 Task: Create a sub task System Test and UAT for the task  Integrate a new online platform for online music lessons in the project BeaconWorks , assign it to team member softage.4@softage.net and update the status of the sub task to  At Risk , set the priority of the sub task to Medium
Action: Mouse moved to (671, 375)
Screenshot: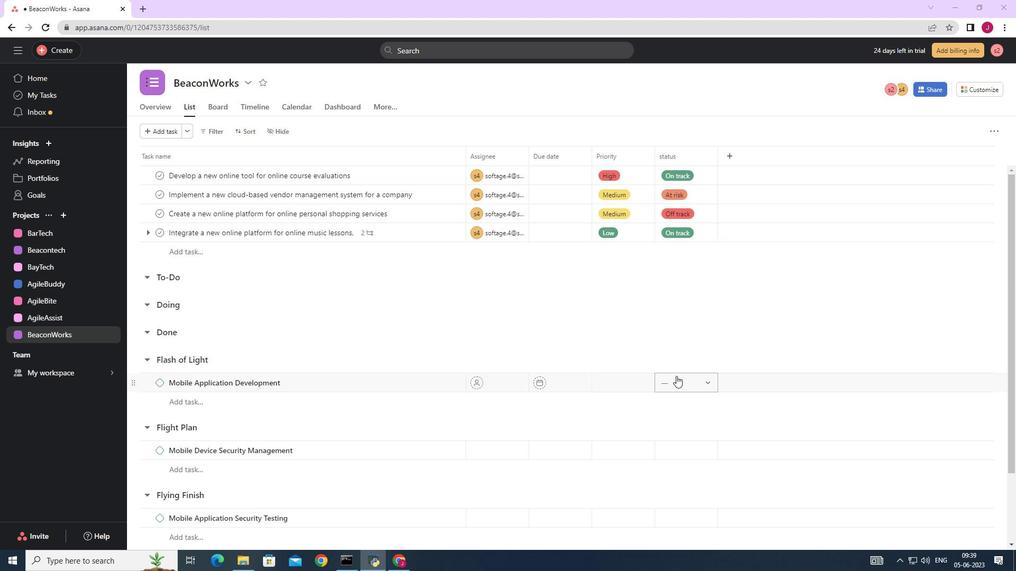 
Action: Mouse scrolled (671, 374) with delta (0, 0)
Screenshot: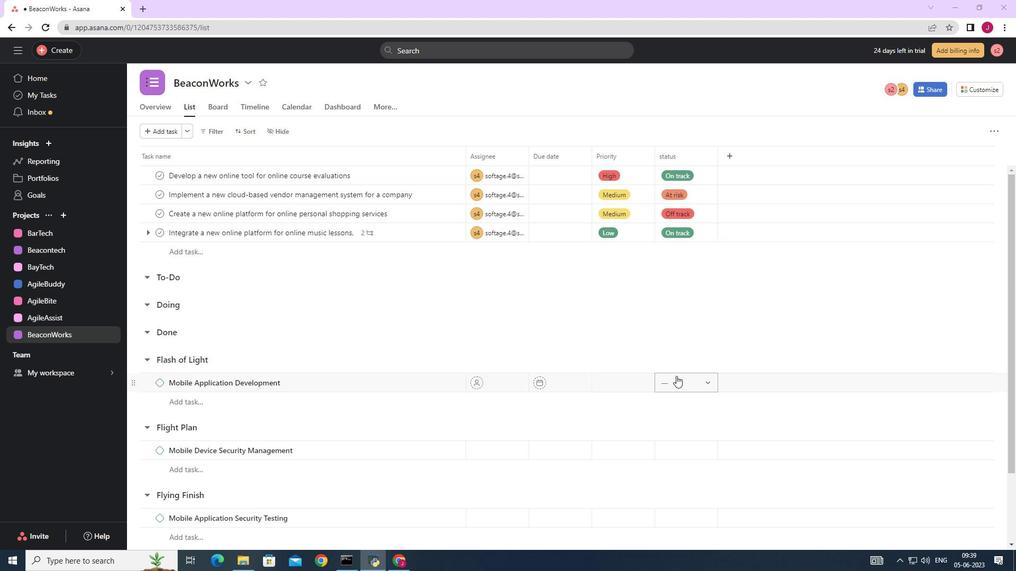 
Action: Mouse scrolled (671, 374) with delta (0, 0)
Screenshot: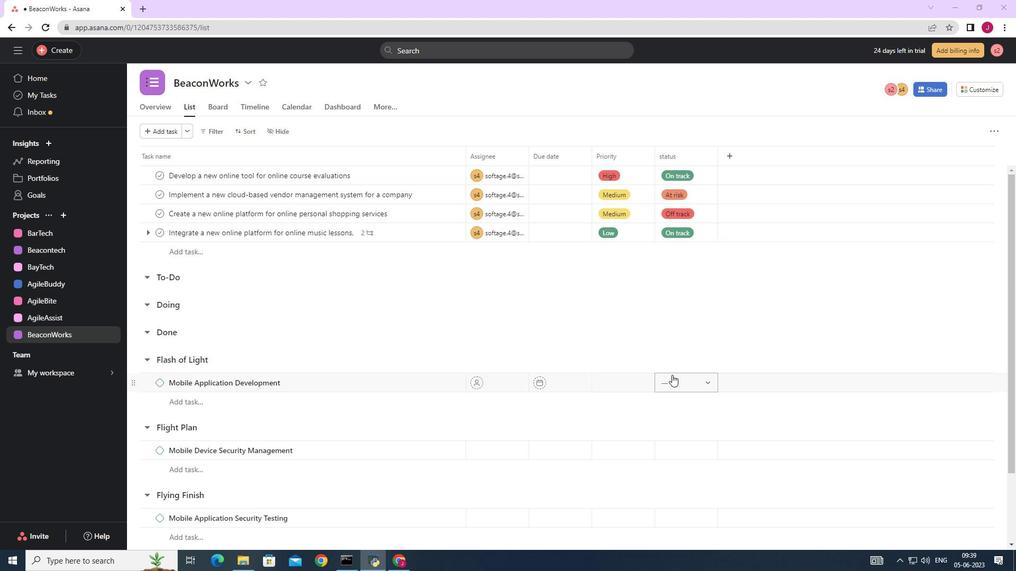 
Action: Mouse scrolled (671, 374) with delta (0, 0)
Screenshot: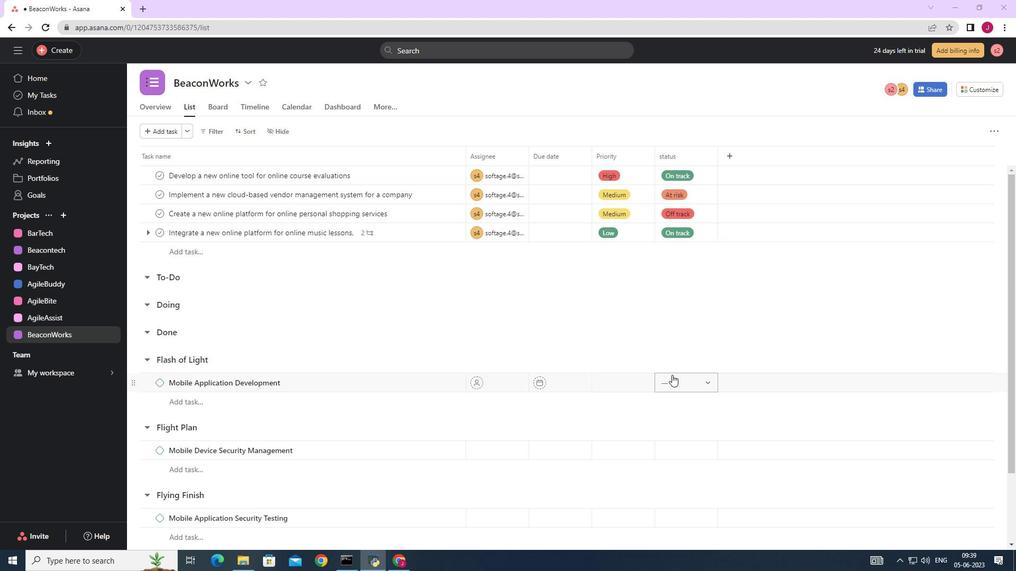 
Action: Mouse scrolled (671, 374) with delta (0, 0)
Screenshot: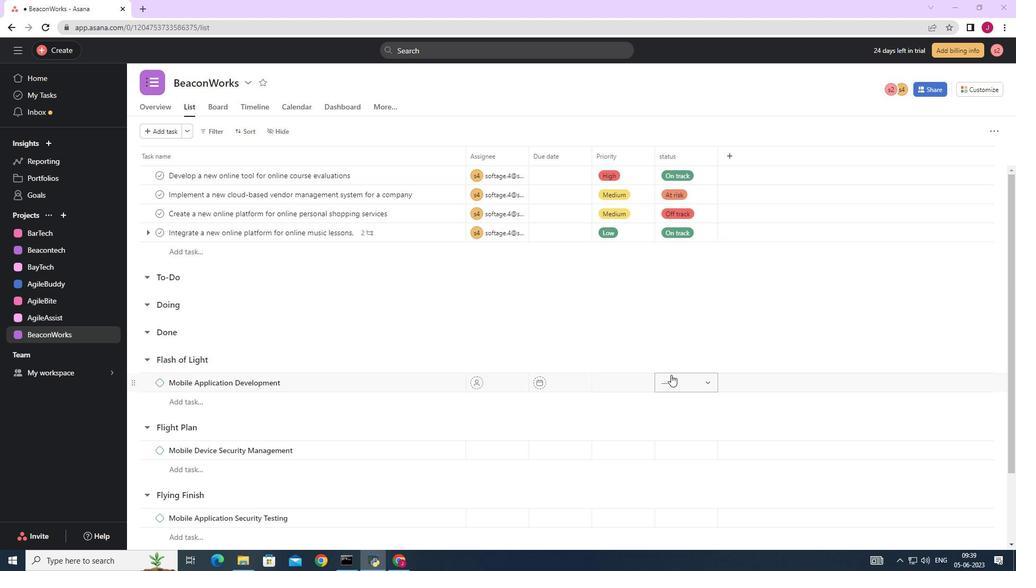 
Action: Mouse moved to (456, 348)
Screenshot: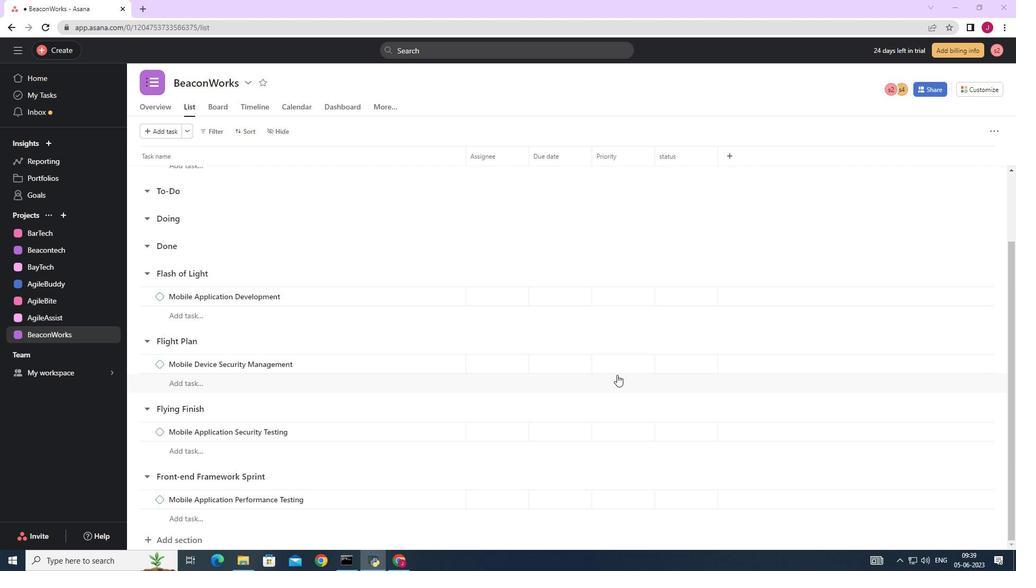 
Action: Mouse scrolled (603, 375) with delta (0, 0)
Screenshot: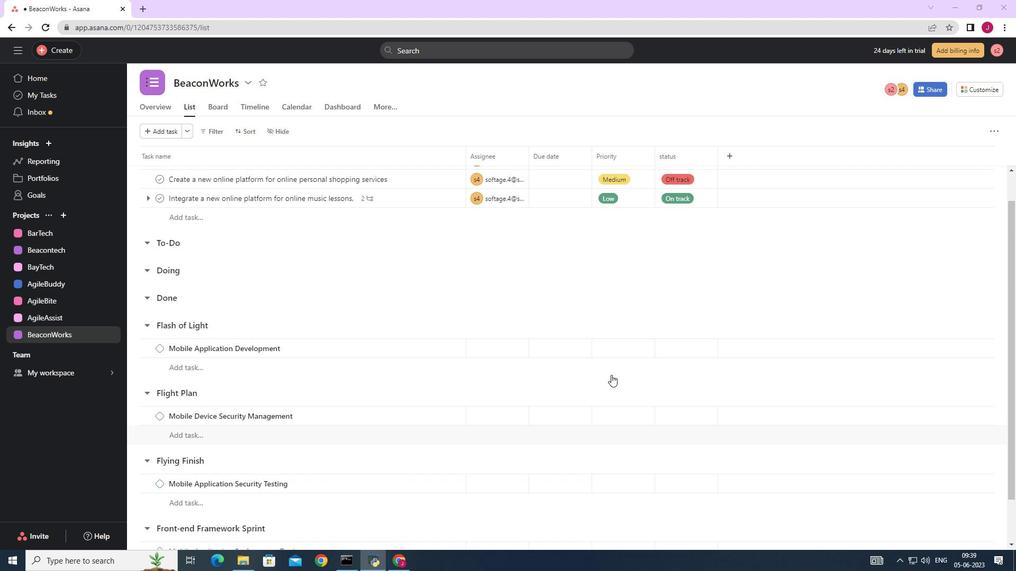 
Action: Mouse moved to (420, 319)
Screenshot: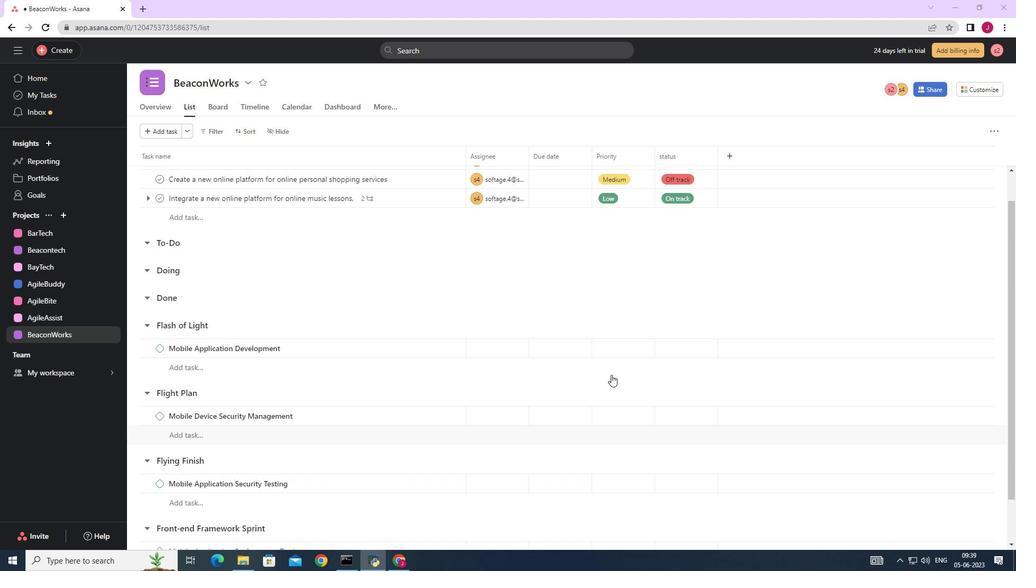
Action: Mouse scrolled (453, 346) with delta (0, 0)
Screenshot: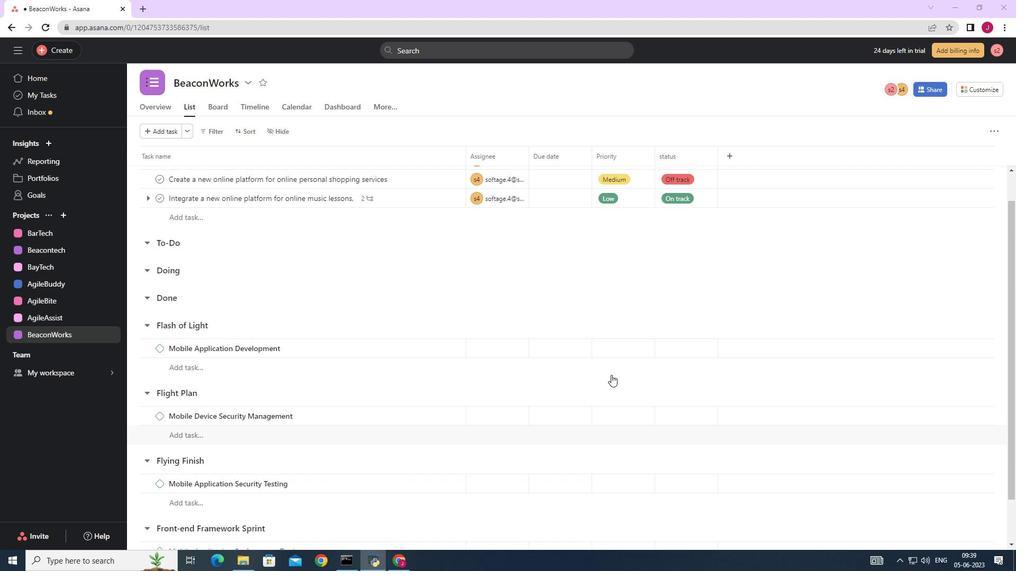 
Action: Mouse moved to (411, 315)
Screenshot: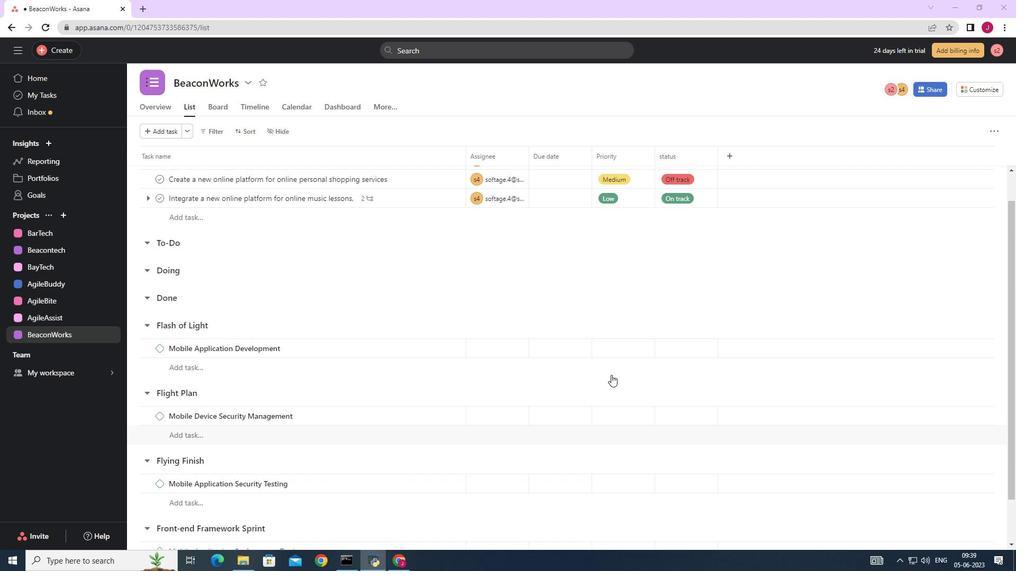 
Action: Mouse scrolled (453, 346) with delta (0, 0)
Screenshot: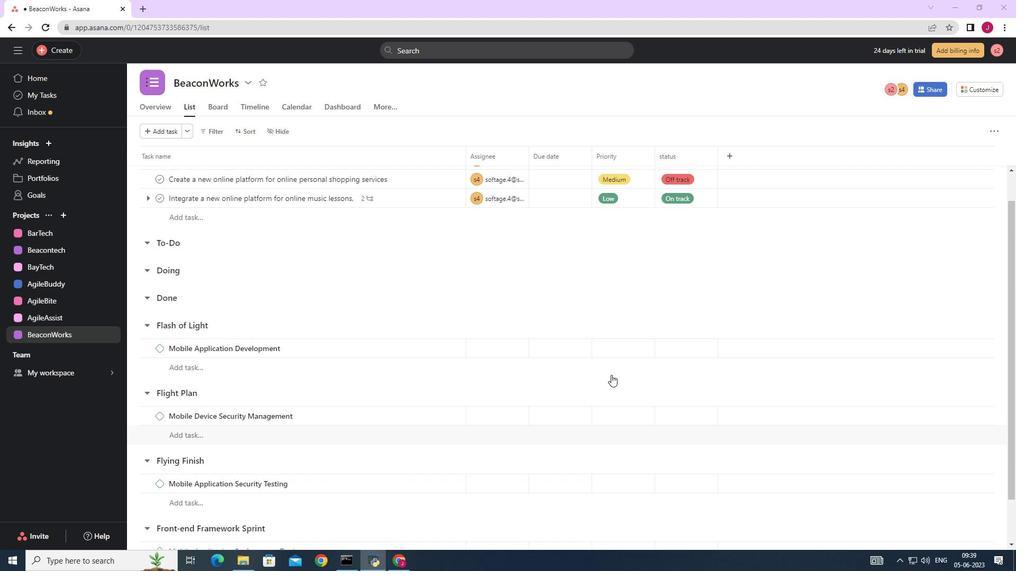 
Action: Mouse moved to (390, 302)
Screenshot: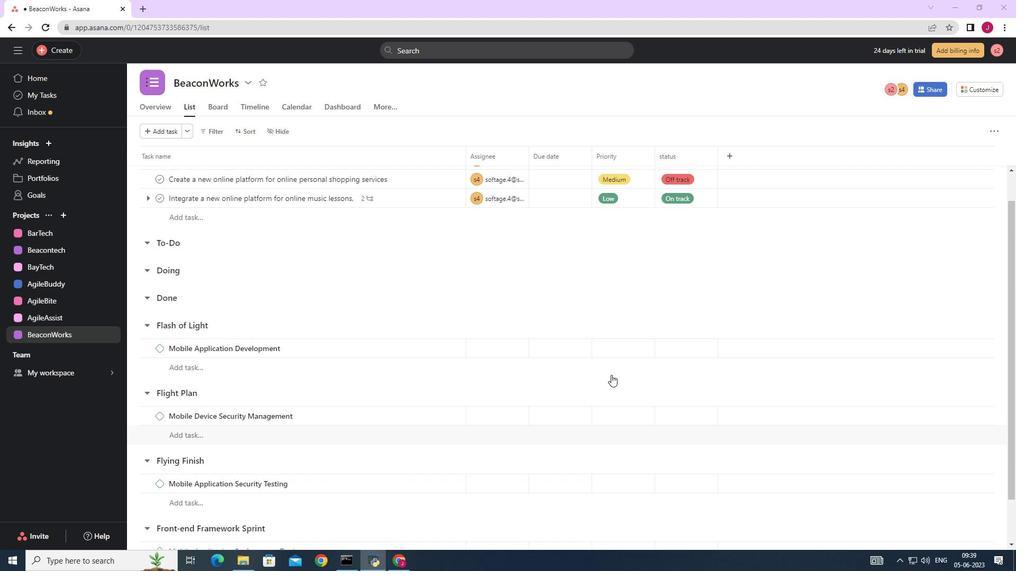
Action: Mouse scrolled (453, 346) with delta (0, 0)
Screenshot: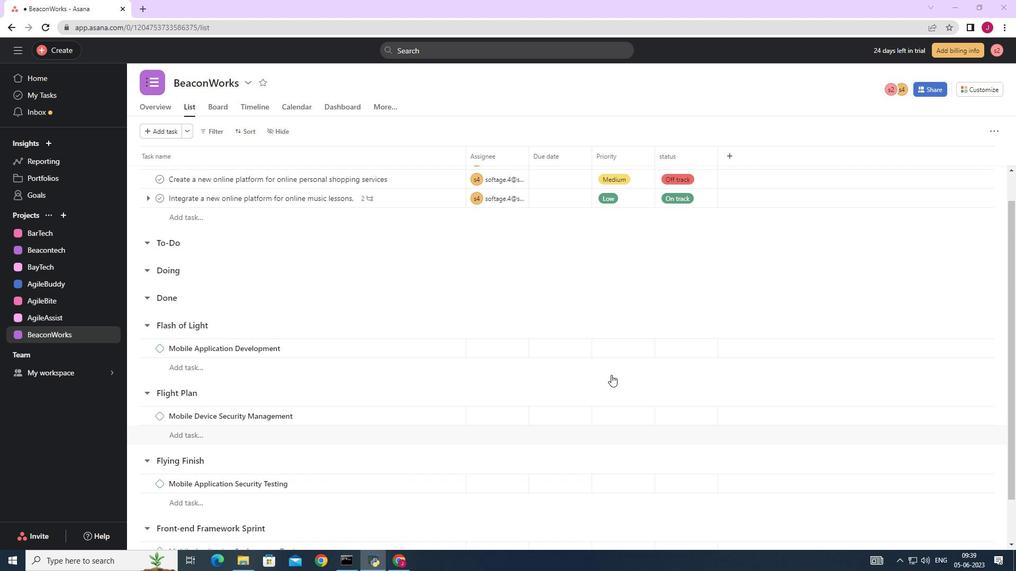 
Action: Mouse moved to (415, 238)
Screenshot: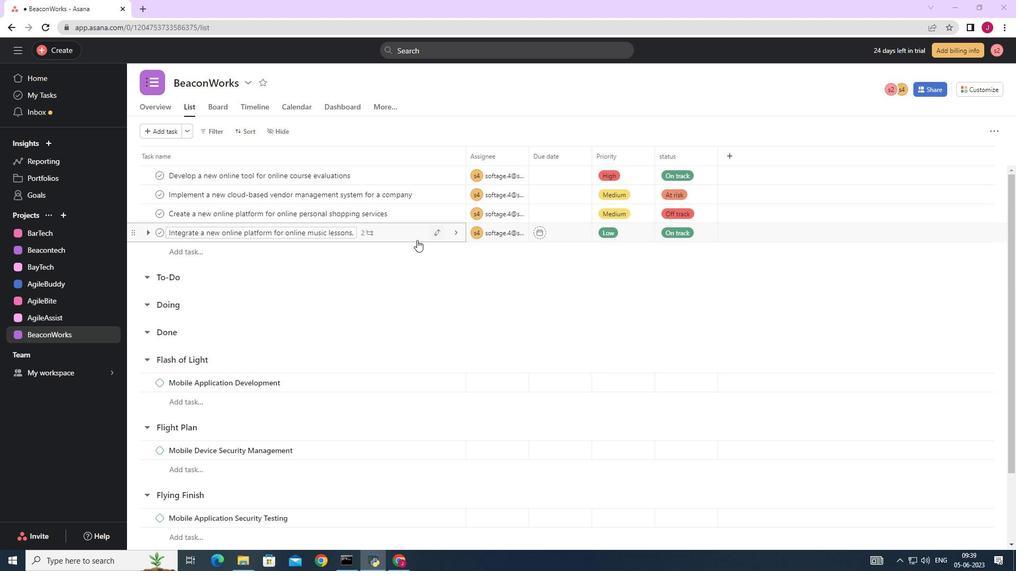 
Action: Mouse pressed left at (415, 238)
Screenshot: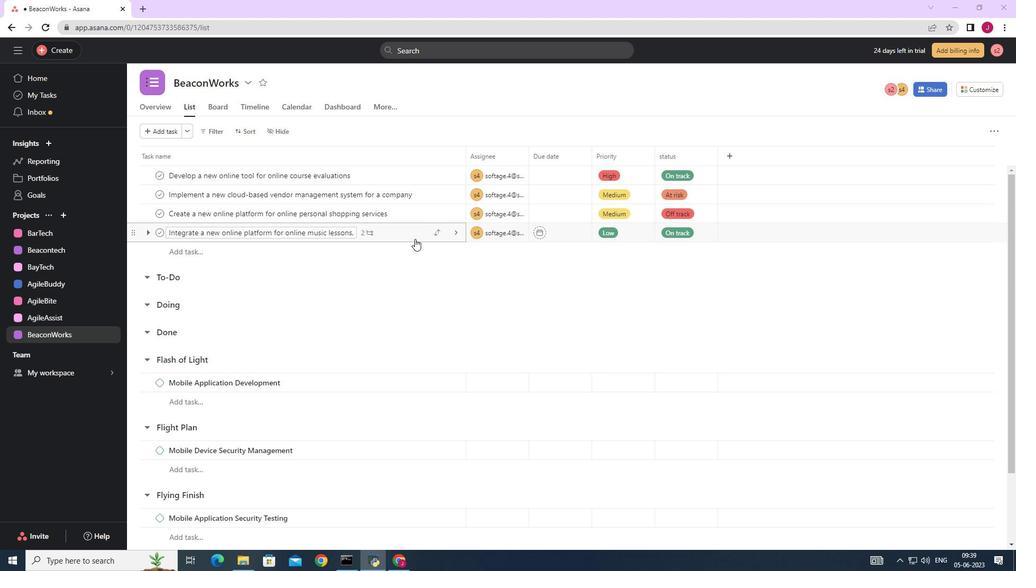 
Action: Mouse moved to (693, 365)
Screenshot: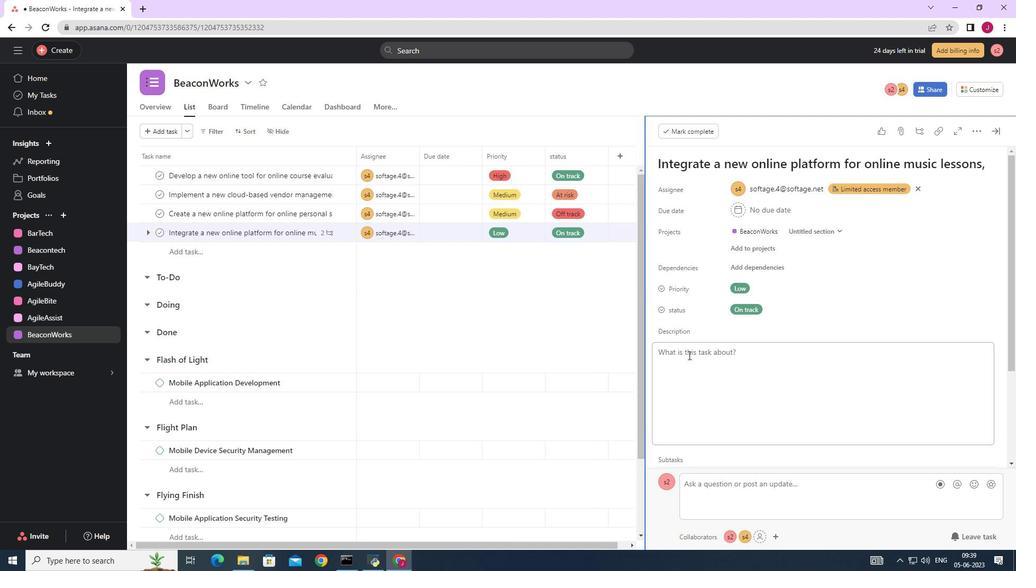 
Action: Mouse scrolled (693, 365) with delta (0, 0)
Screenshot: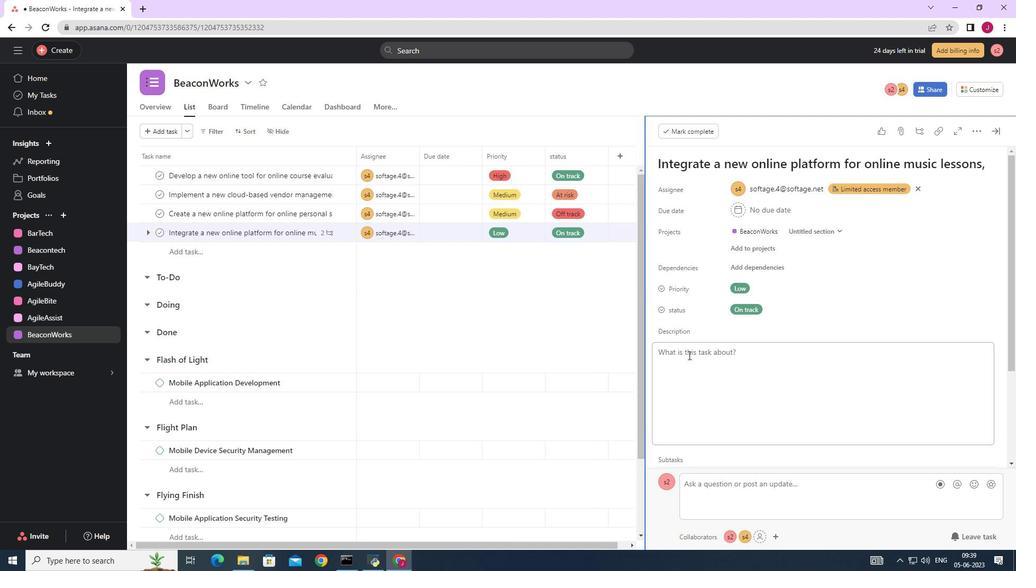 
Action: Mouse moved to (693, 367)
Screenshot: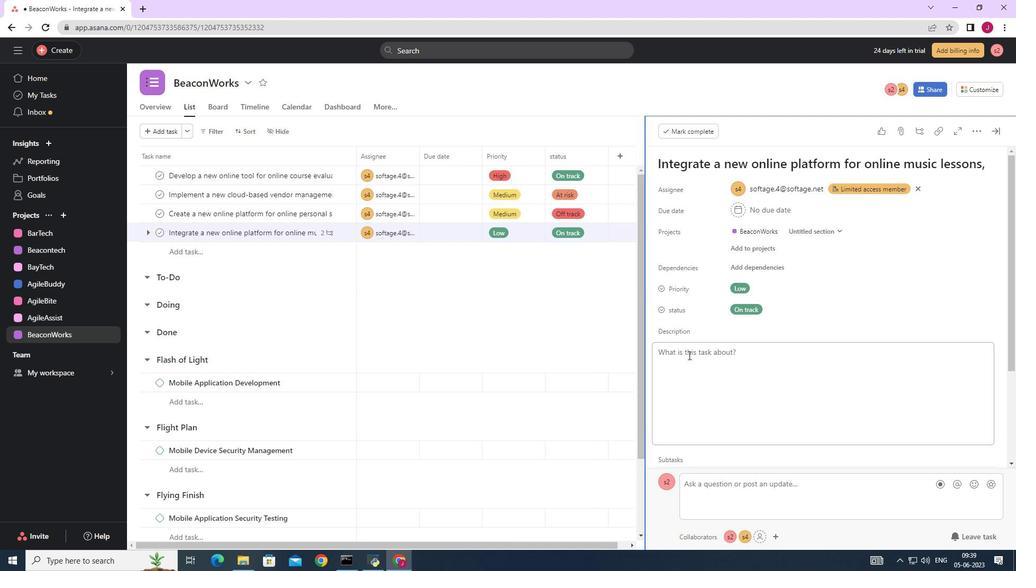 
Action: Mouse scrolled (693, 367) with delta (0, 0)
Screenshot: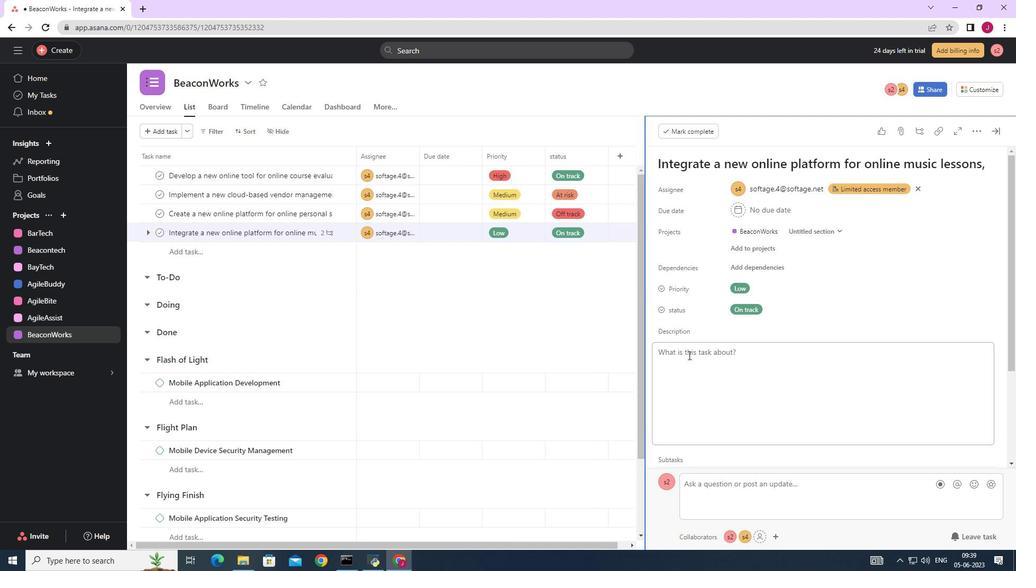 
Action: Mouse moved to (693, 370)
Screenshot: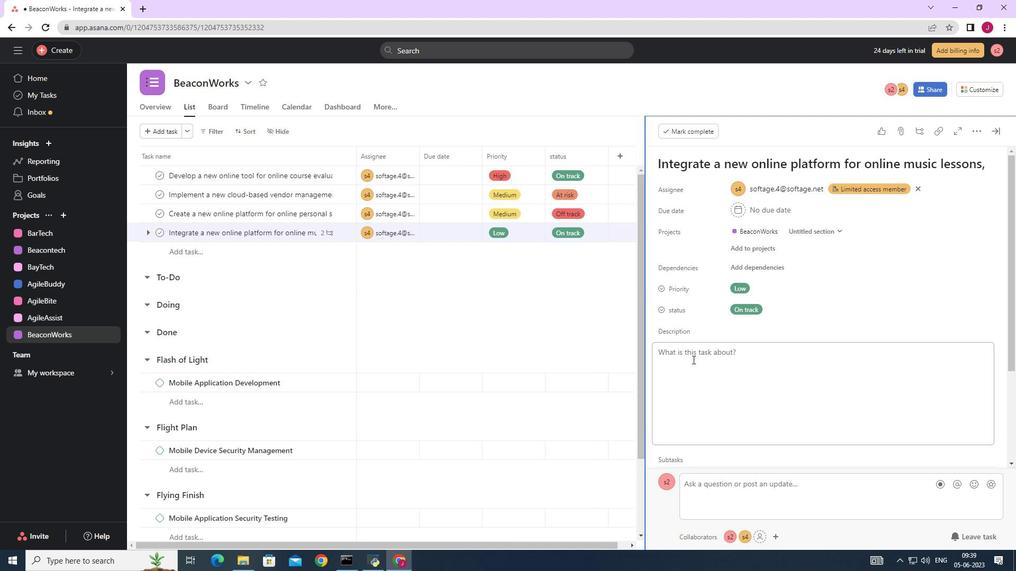 
Action: Mouse scrolled (693, 368) with delta (0, 0)
Screenshot: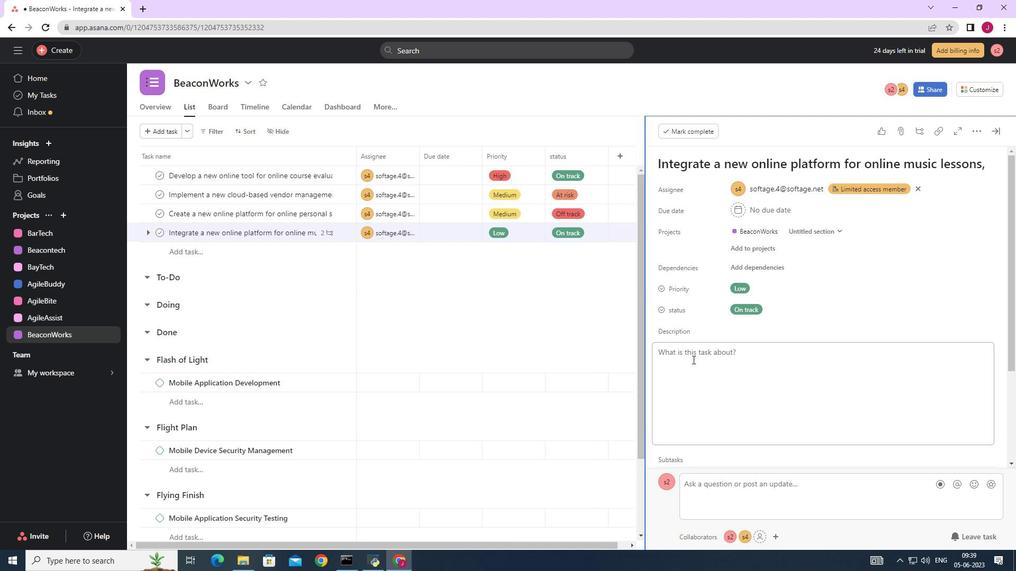 
Action: Mouse moved to (694, 371)
Screenshot: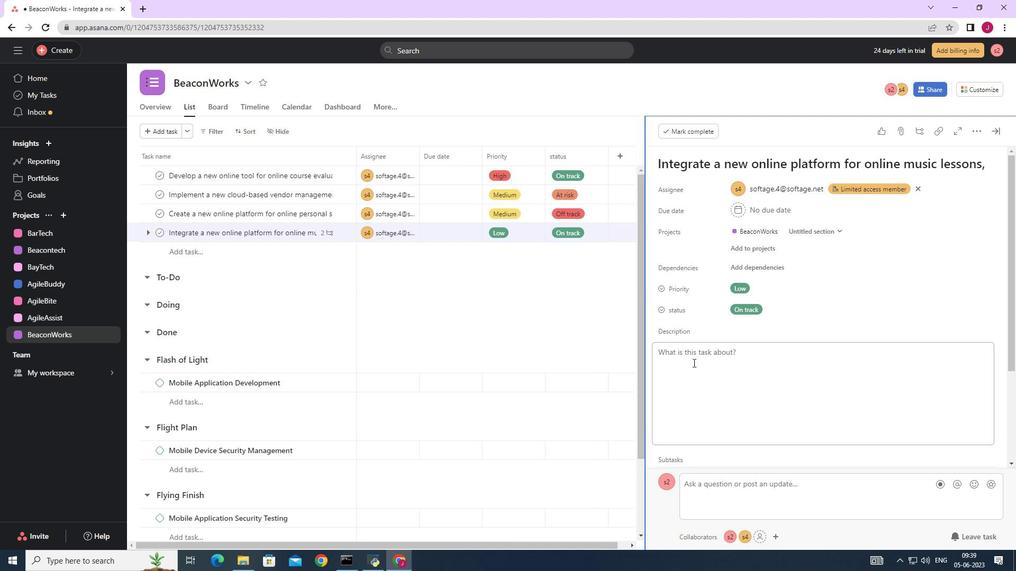 
Action: Mouse scrolled (694, 371) with delta (0, 0)
Screenshot: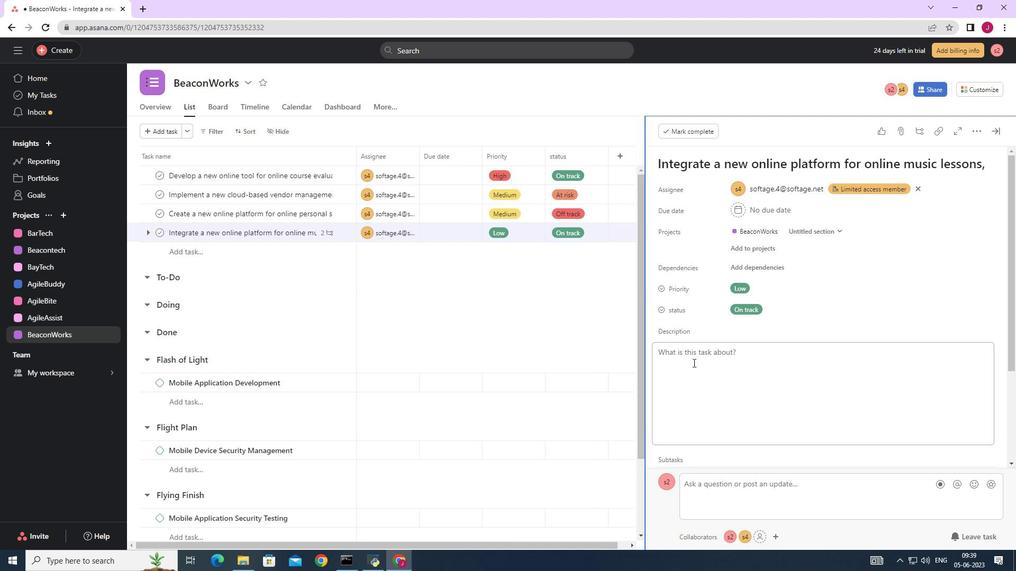 
Action: Mouse moved to (695, 382)
Screenshot: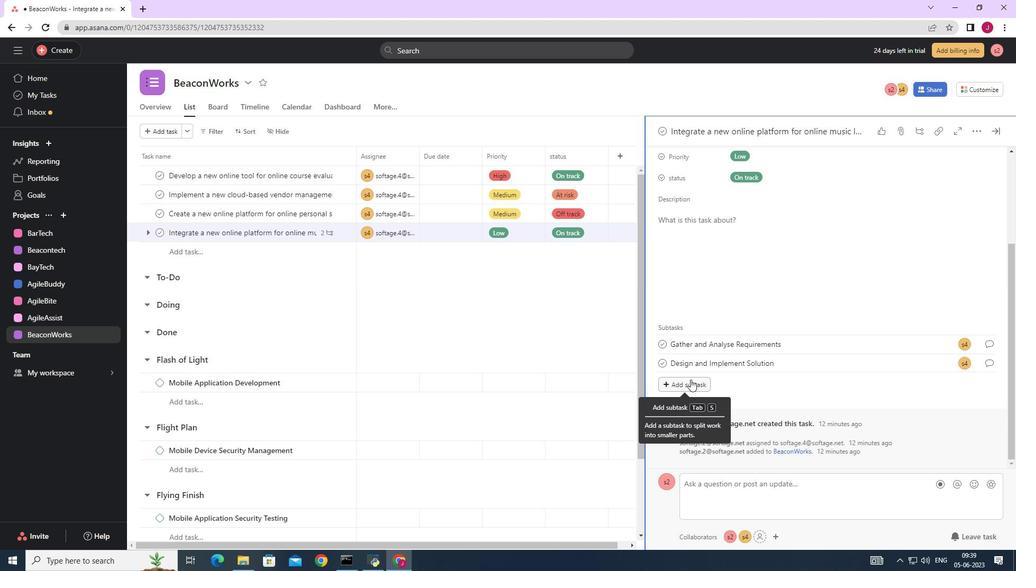 
Action: Mouse pressed left at (695, 382)
Screenshot: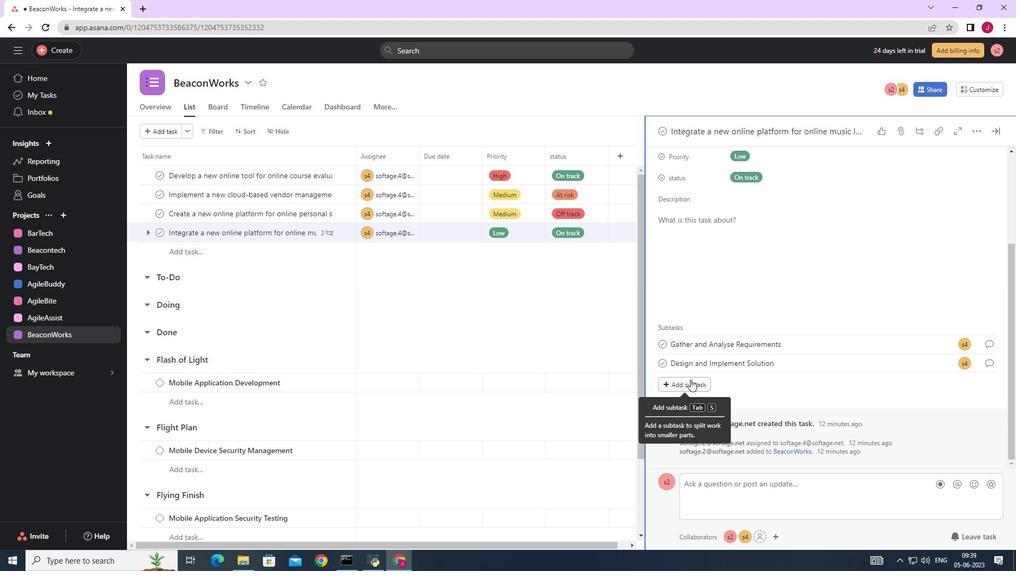
Action: Mouse moved to (697, 387)
Screenshot: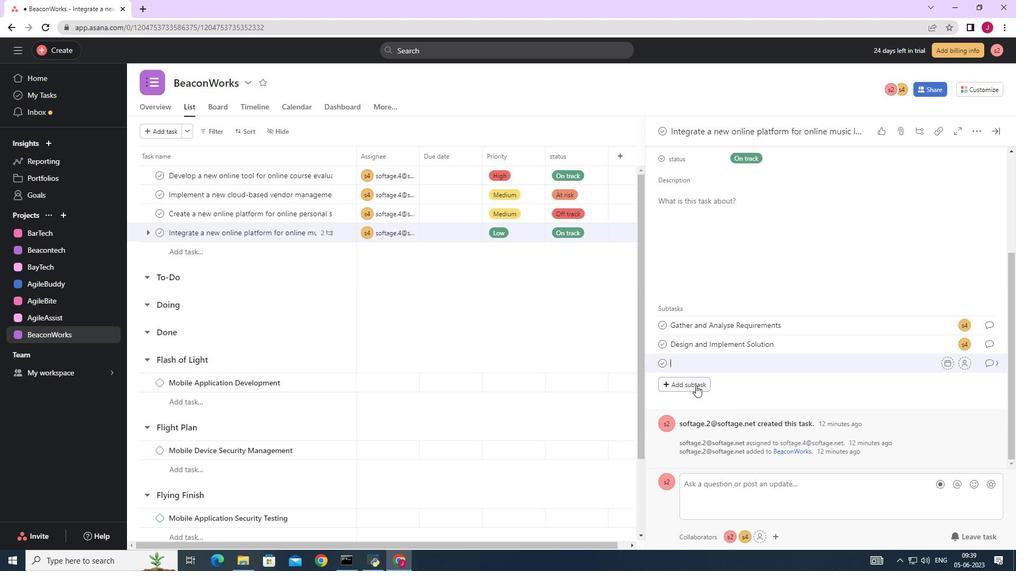 
Action: Key pressed <Key.caps_lock><Key.caps_lock><Key.caps_lock>S<Key.caps_lock>ystem<Key.space><Key.caps_lock>T<Key.caps_lock>est<Key.space>and<Key.space><Key.caps_lock>UAT
Screenshot: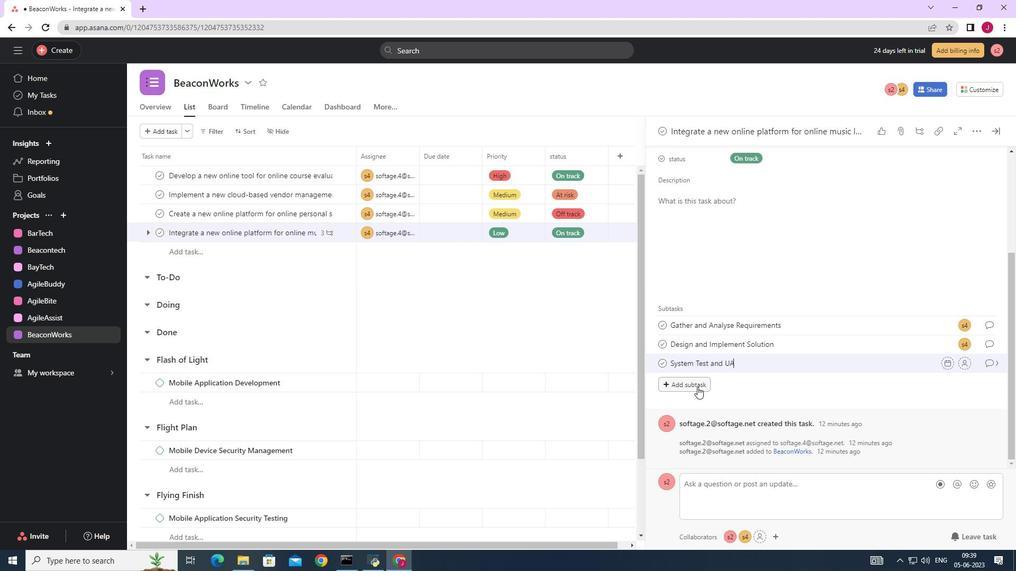 
Action: Mouse moved to (966, 365)
Screenshot: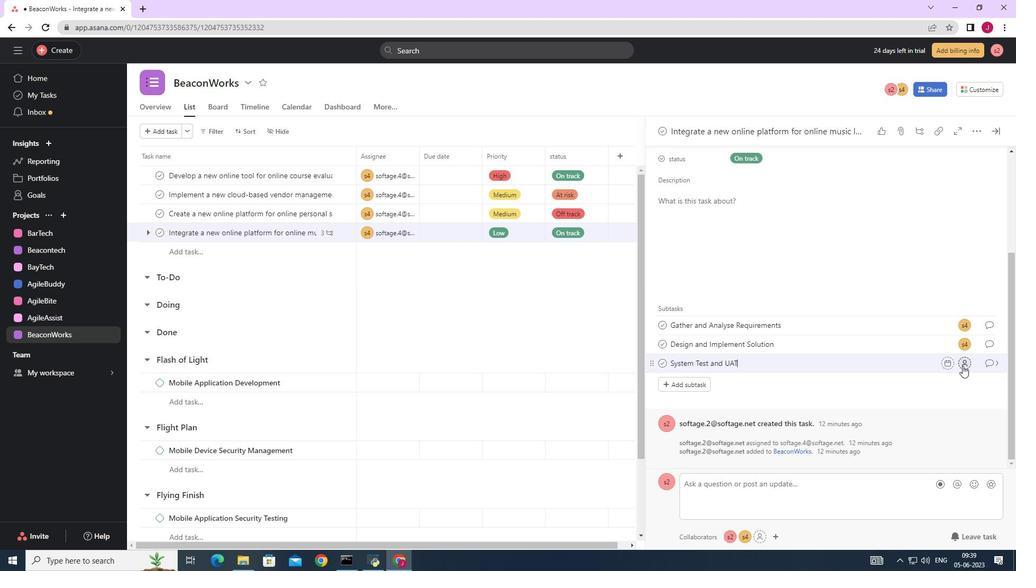 
Action: Mouse pressed left at (966, 365)
Screenshot: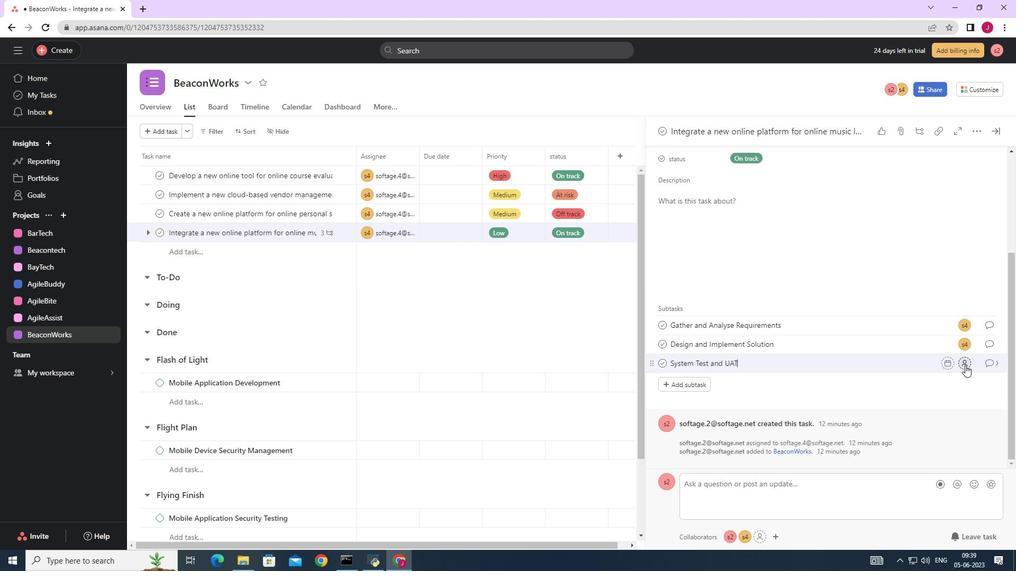 
Action: Mouse moved to (931, 370)
Screenshot: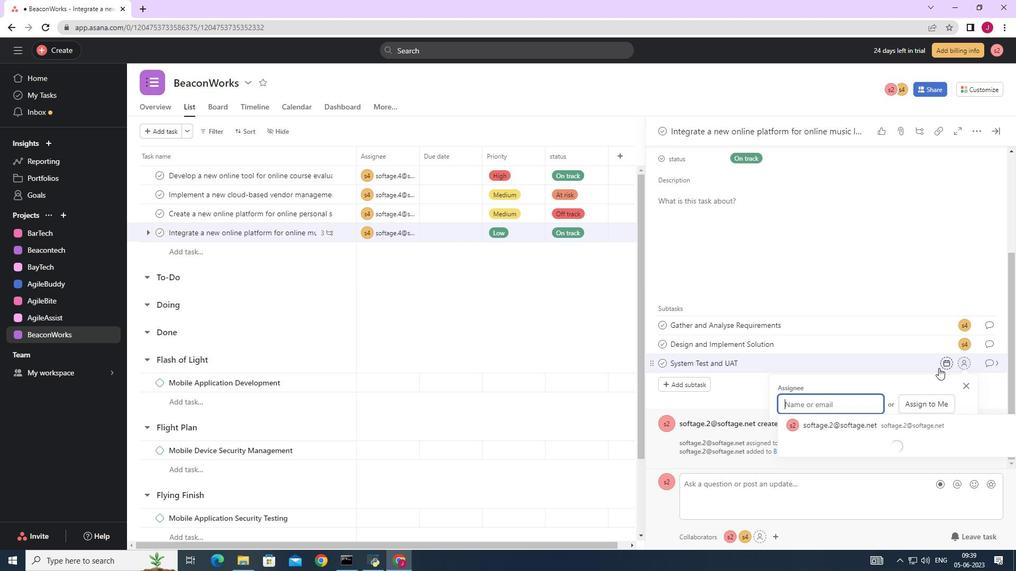 
Action: Key pressed SOFTAGE.4
Screenshot: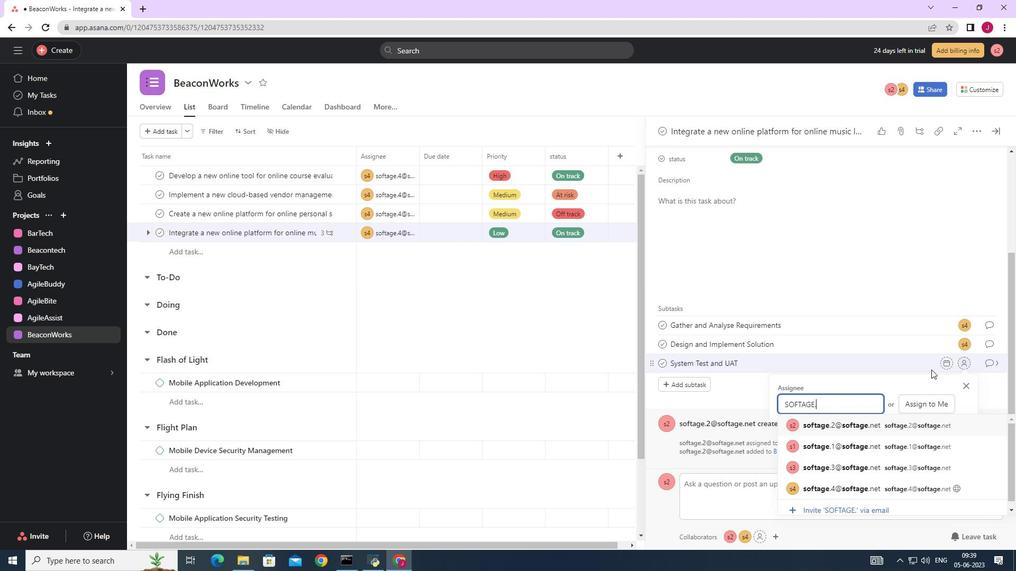 
Action: Mouse moved to (839, 421)
Screenshot: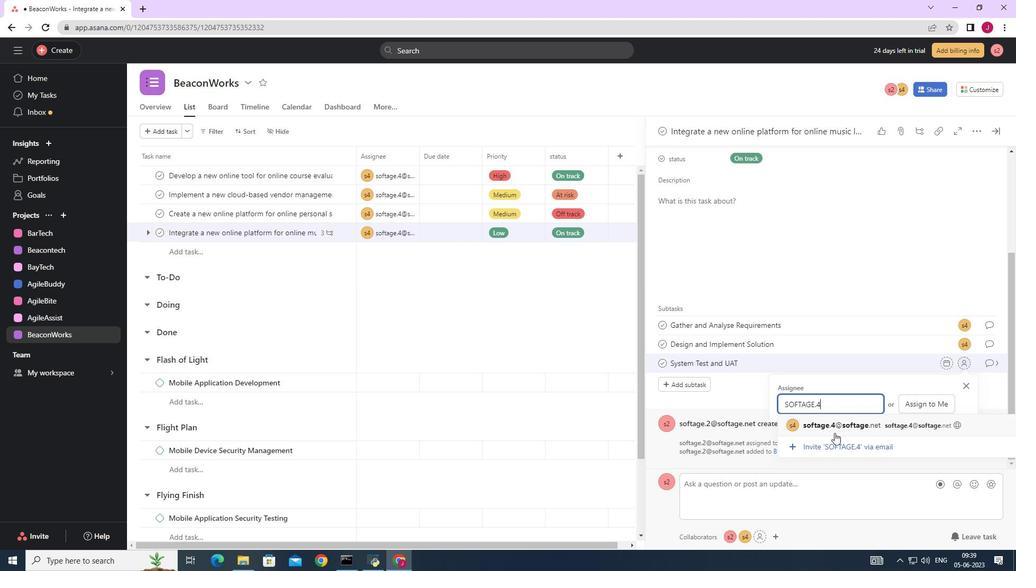 
Action: Mouse pressed left at (839, 421)
Screenshot: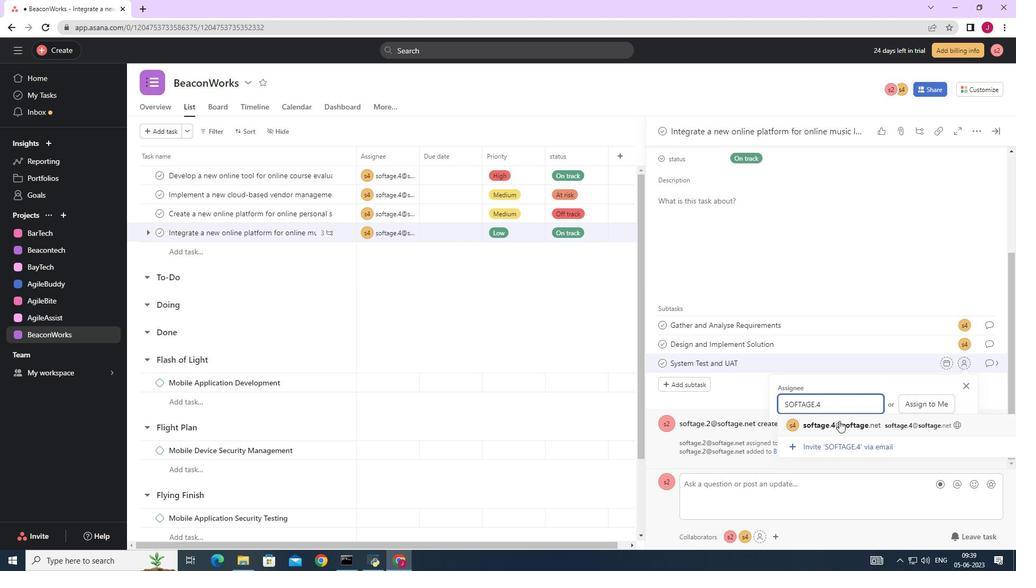 
Action: Mouse moved to (990, 363)
Screenshot: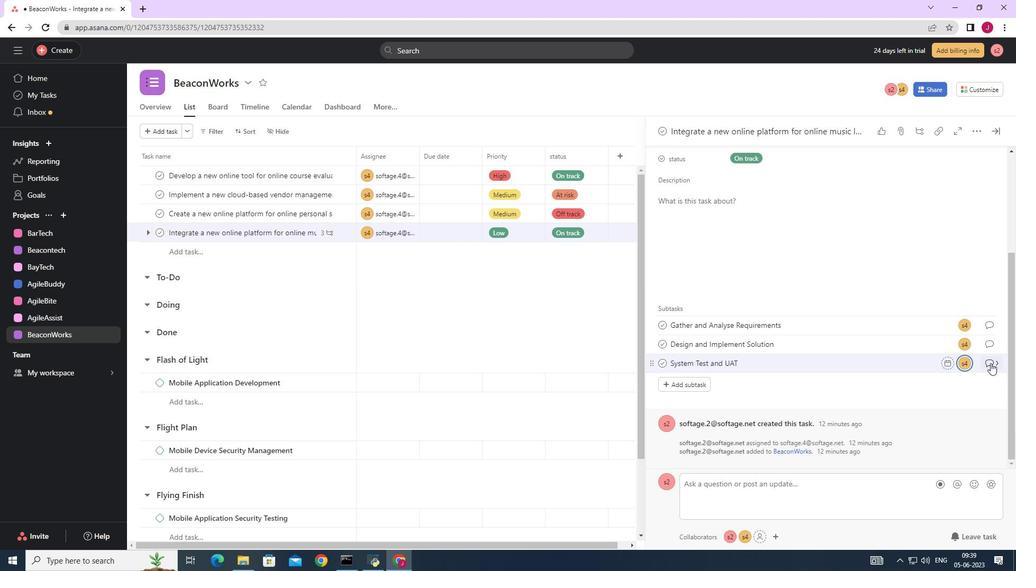 
Action: Mouse pressed left at (990, 363)
Screenshot: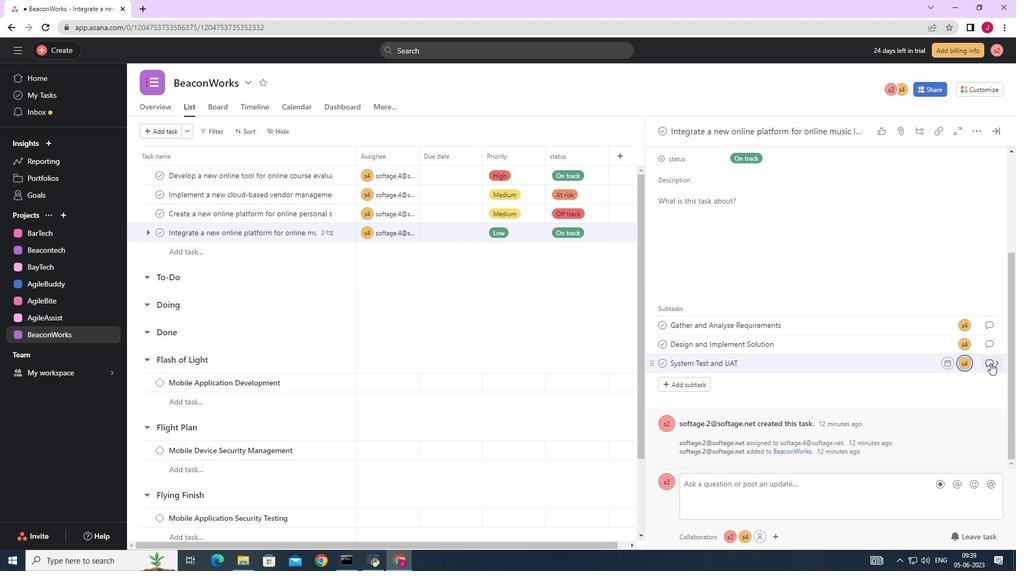 
Action: Mouse moved to (711, 280)
Screenshot: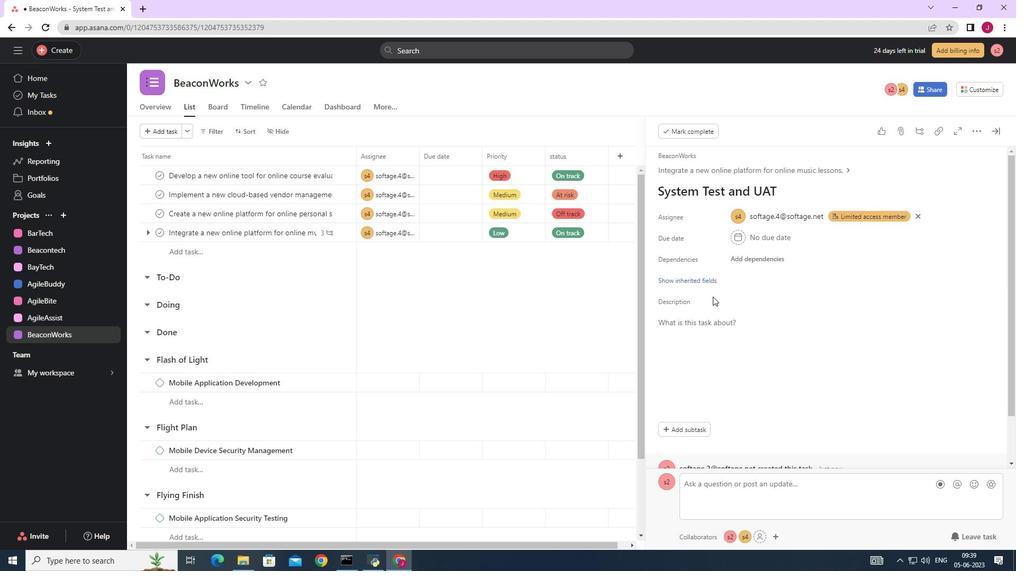 
Action: Mouse pressed left at (711, 280)
Screenshot: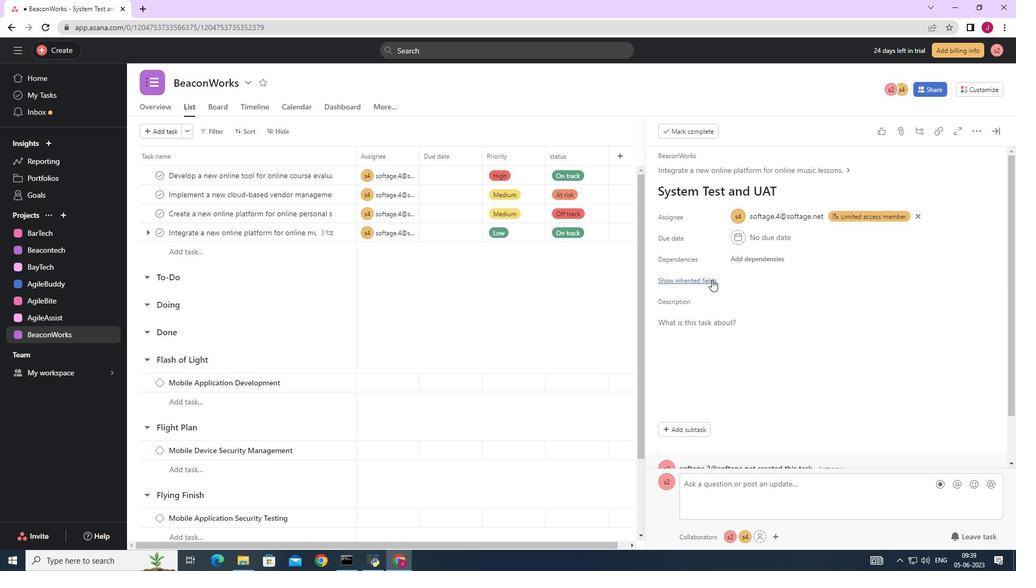 
Action: Mouse moved to (737, 305)
Screenshot: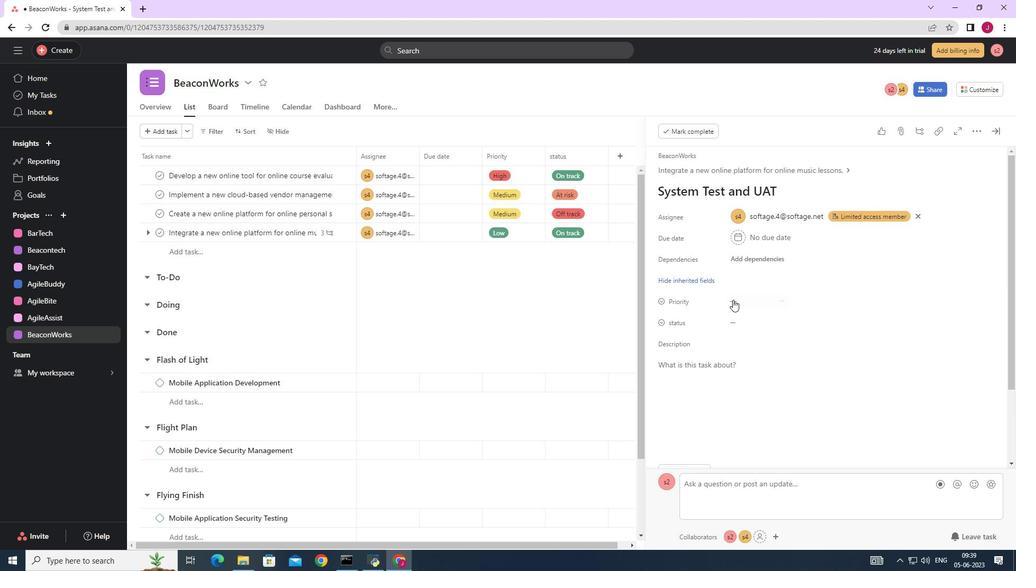 
Action: Mouse pressed left at (737, 305)
Screenshot: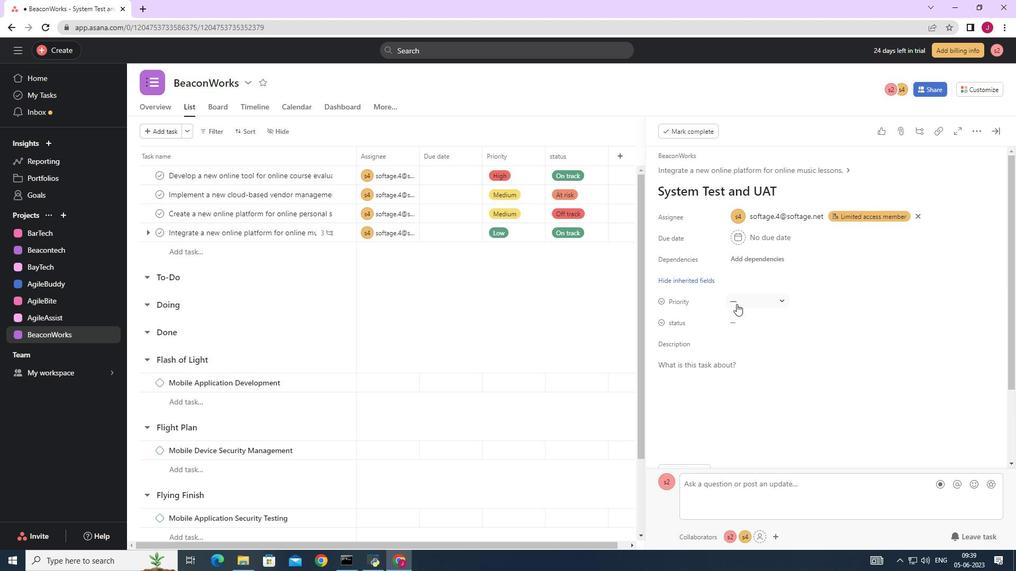 
Action: Mouse moved to (762, 355)
Screenshot: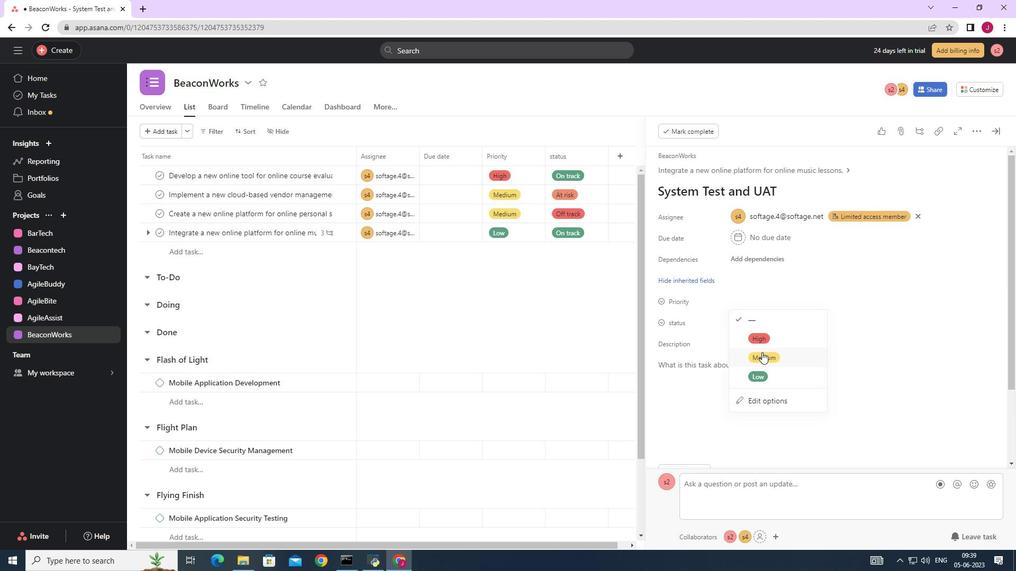 
Action: Mouse pressed left at (762, 355)
Screenshot: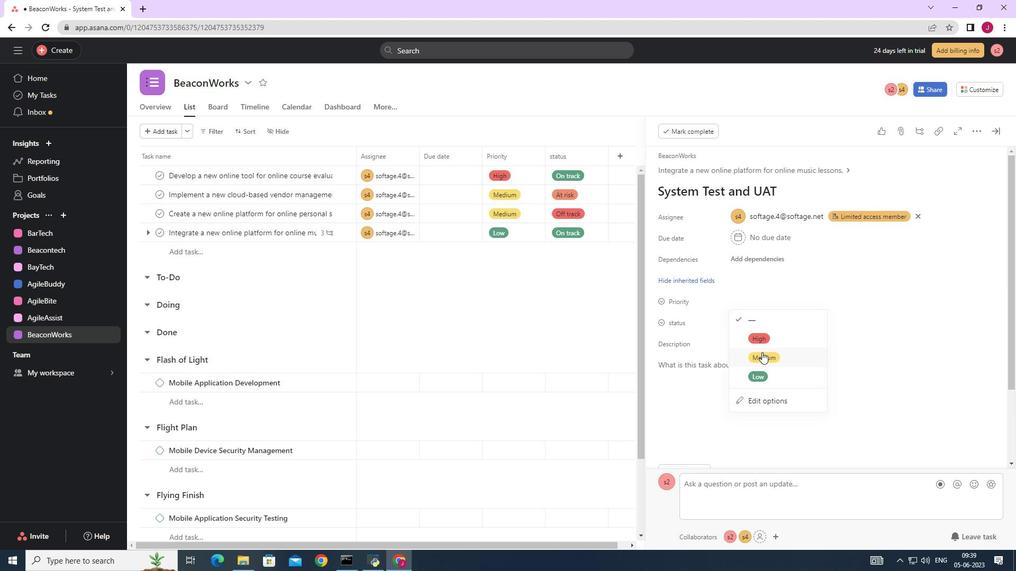 
Action: Mouse moved to (743, 318)
Screenshot: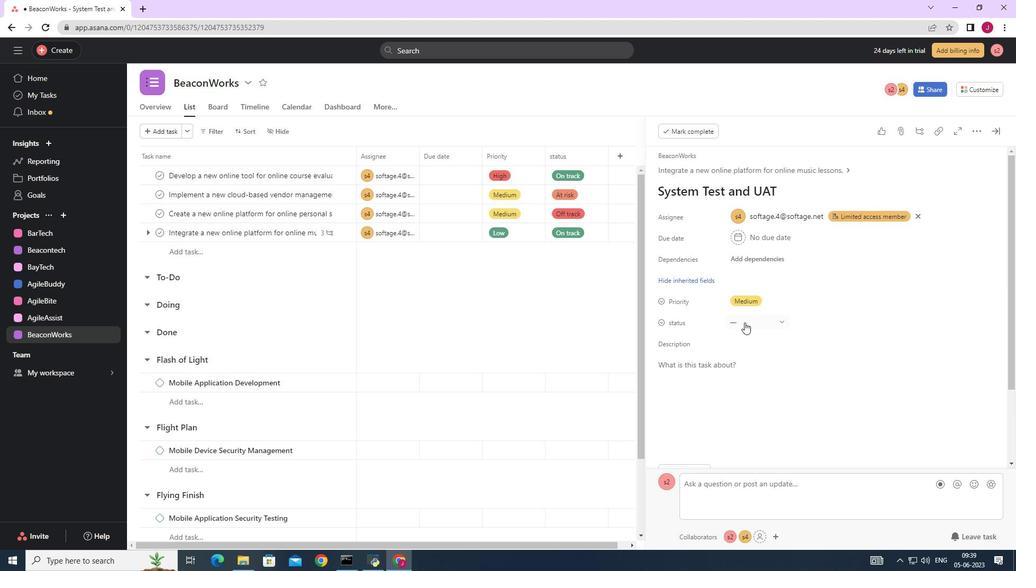 
Action: Mouse pressed left at (743, 318)
Screenshot: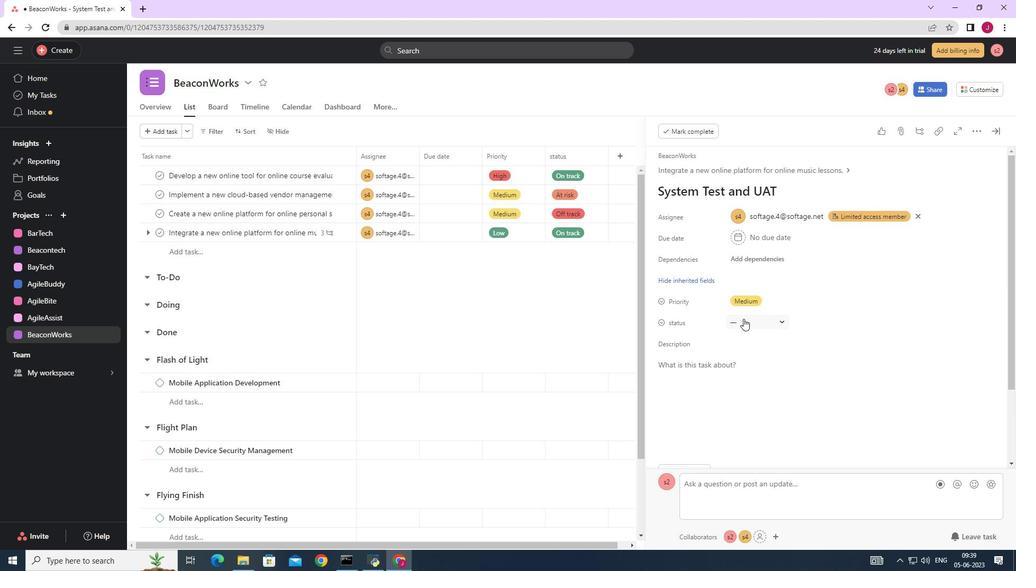 
Action: Mouse moved to (760, 401)
Screenshot: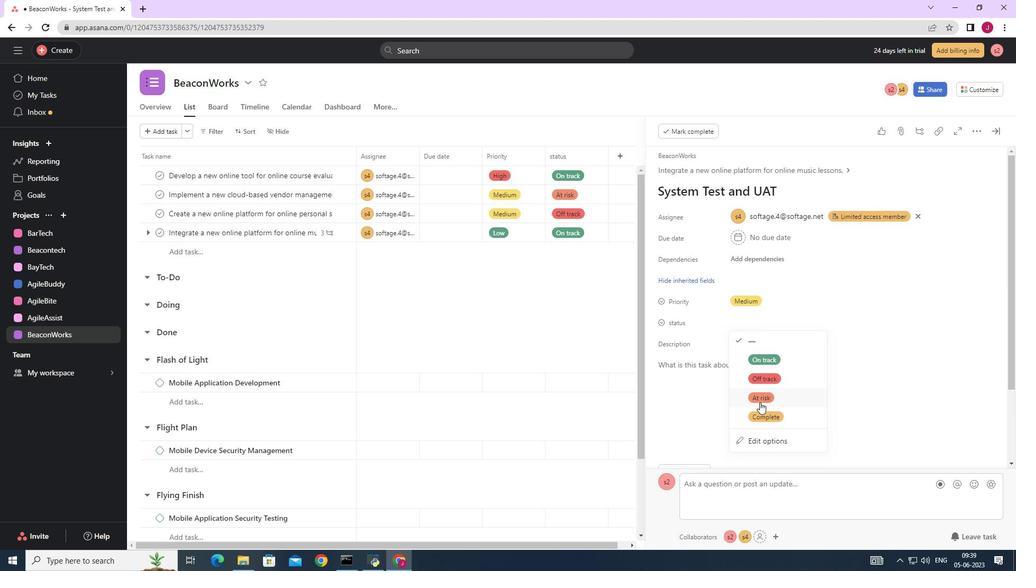 
Action: Mouse pressed left at (760, 401)
Screenshot: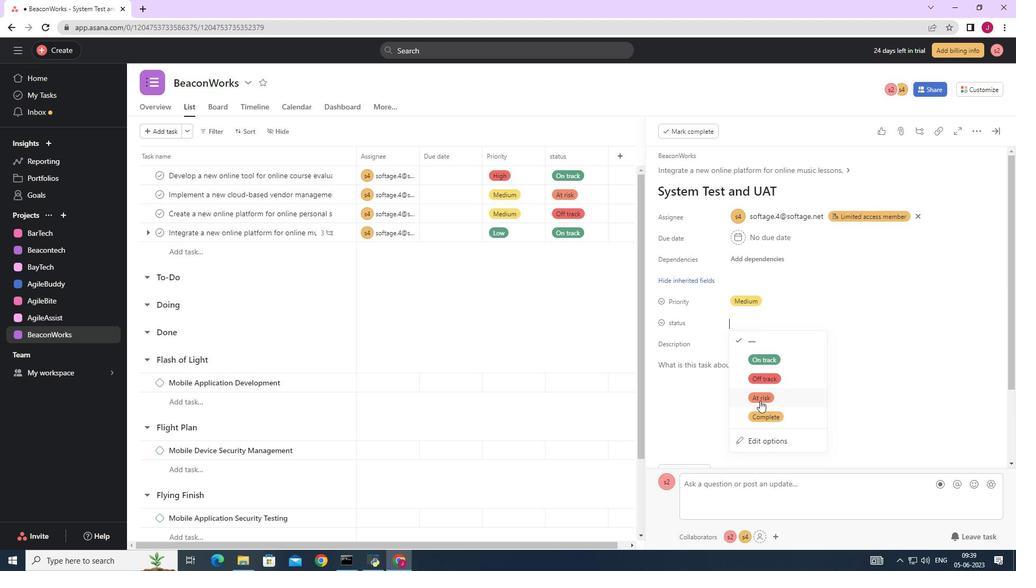 
Action: Mouse moved to (997, 132)
Screenshot: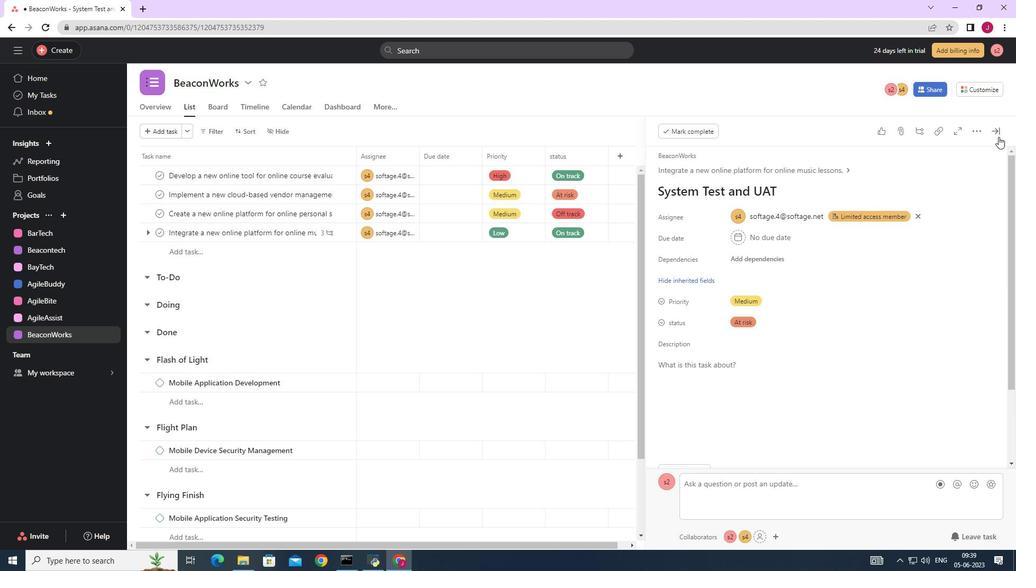 
Action: Mouse pressed left at (997, 132)
Screenshot: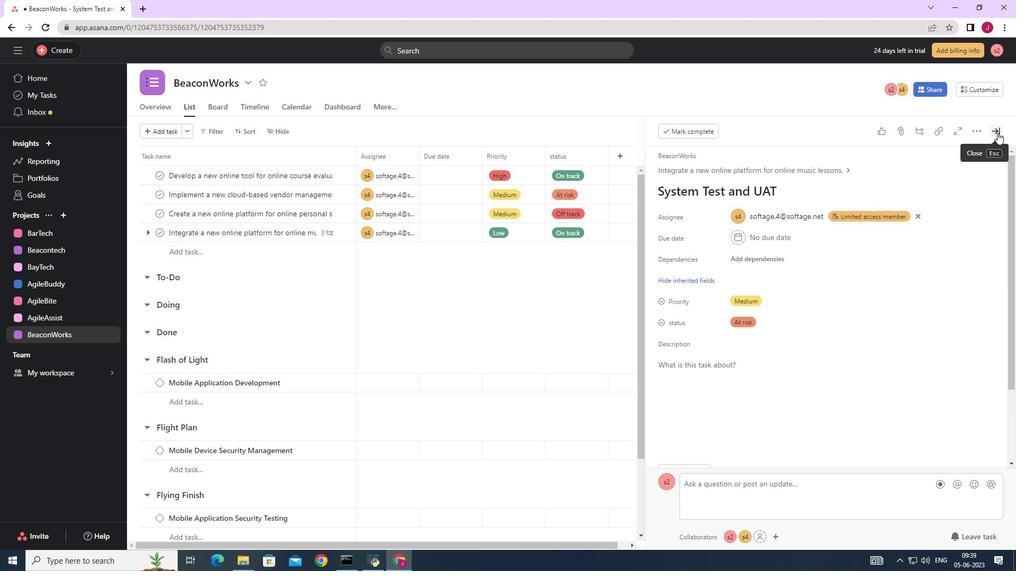 
Action: Mouse moved to (995, 132)
Screenshot: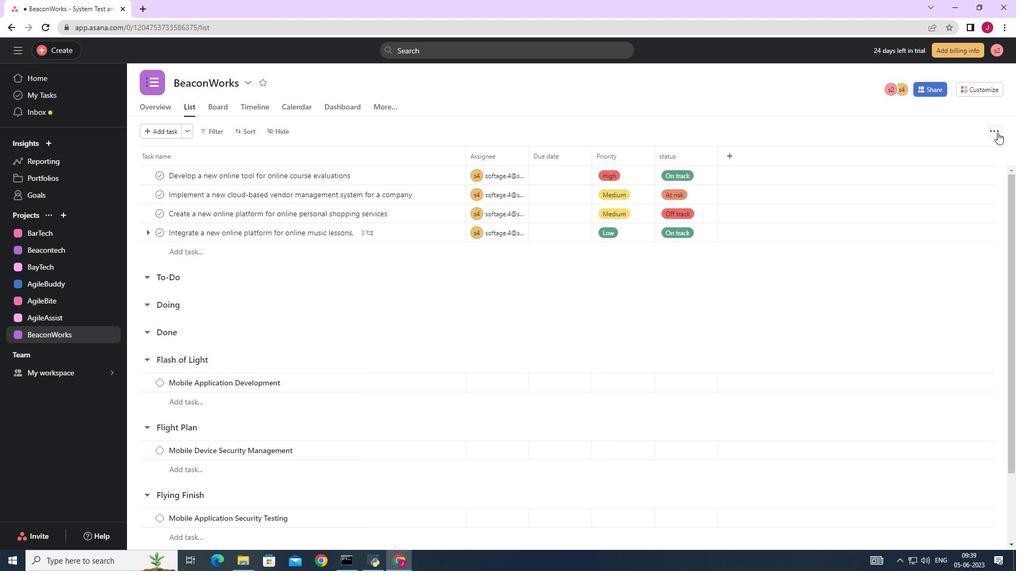 
